 Task: Add Sprouts Laundry Stain Remover to the cart.
Action: Mouse moved to (839, 314)
Screenshot: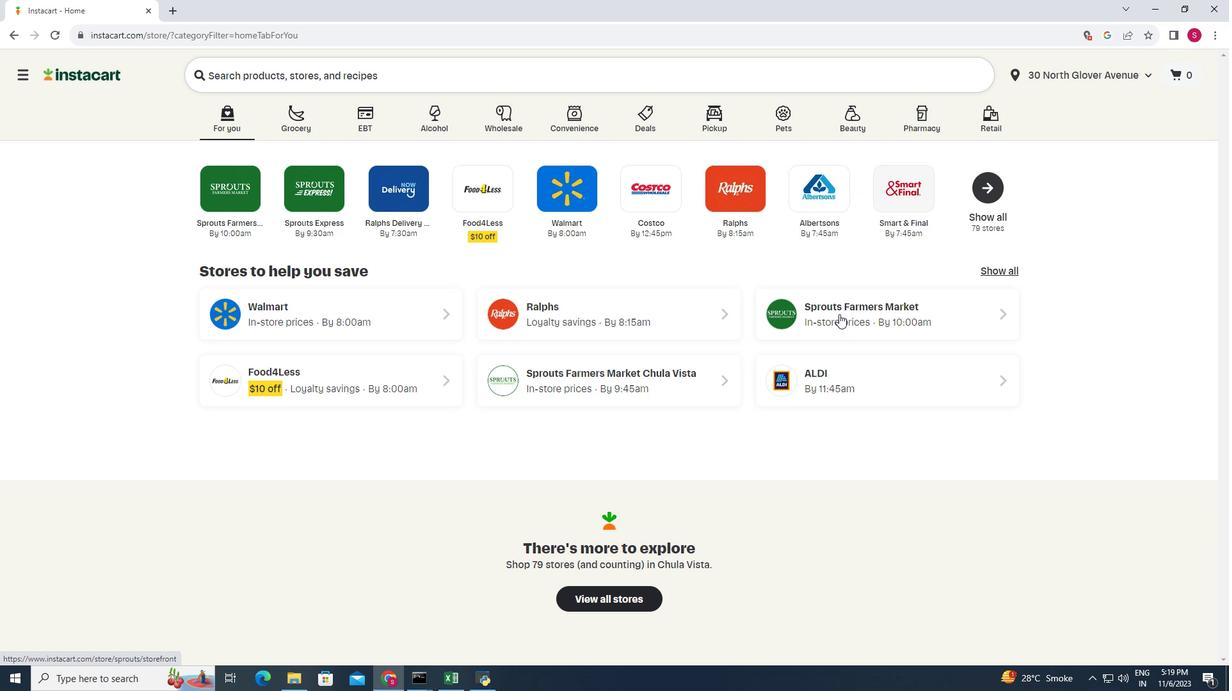 
Action: Mouse pressed left at (839, 314)
Screenshot: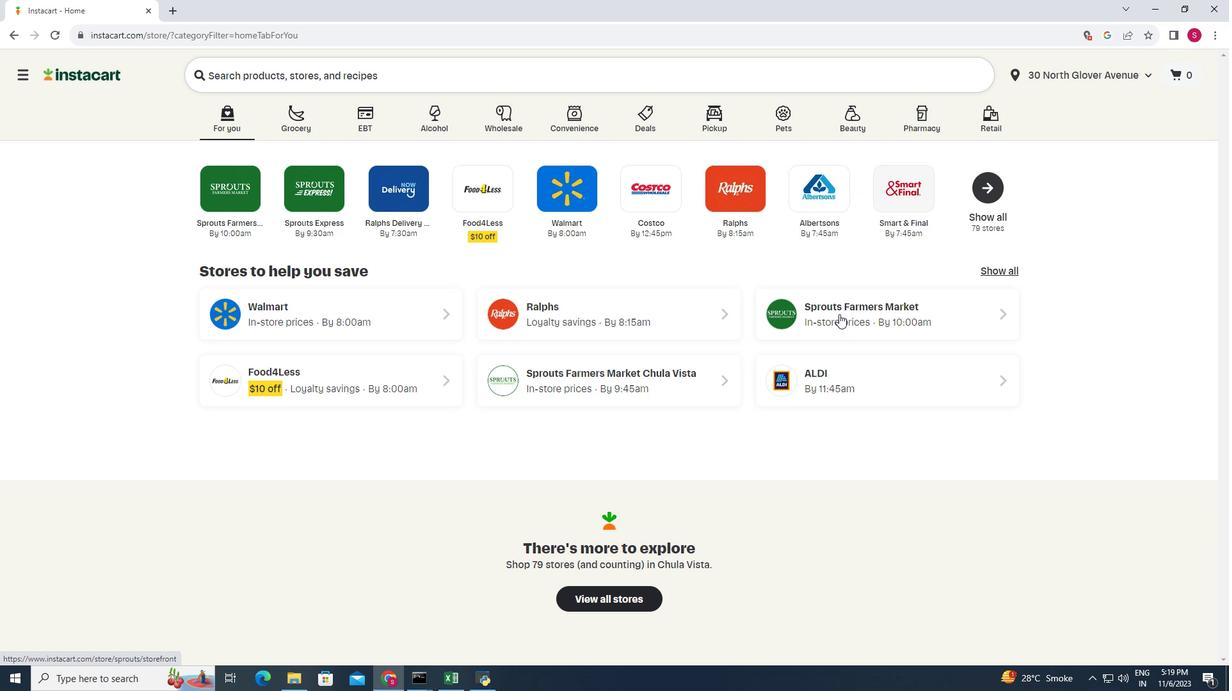 
Action: Mouse moved to (105, 457)
Screenshot: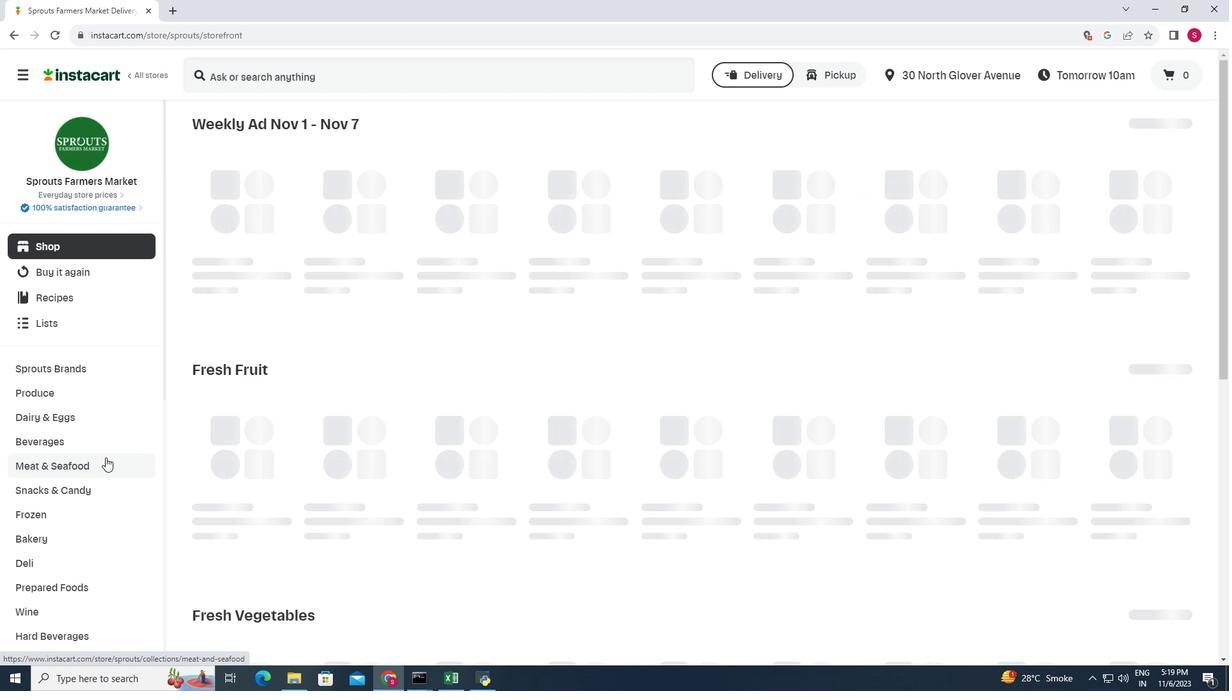 
Action: Mouse scrolled (105, 457) with delta (0, 0)
Screenshot: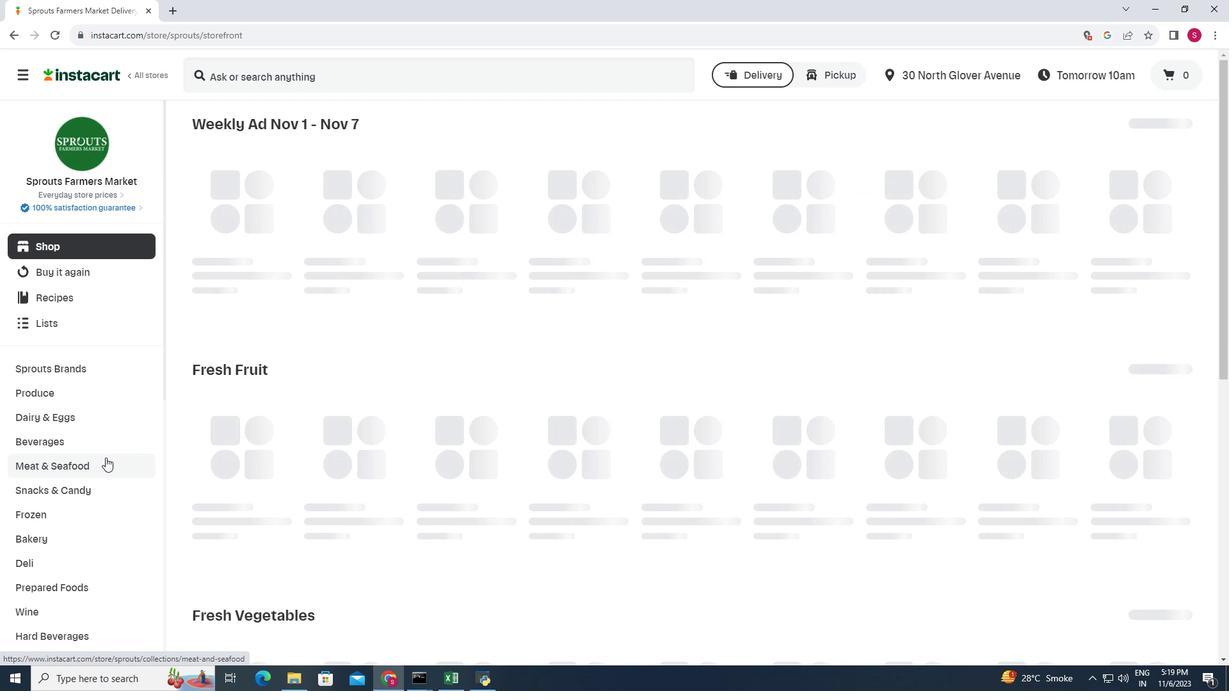 
Action: Mouse moved to (105, 459)
Screenshot: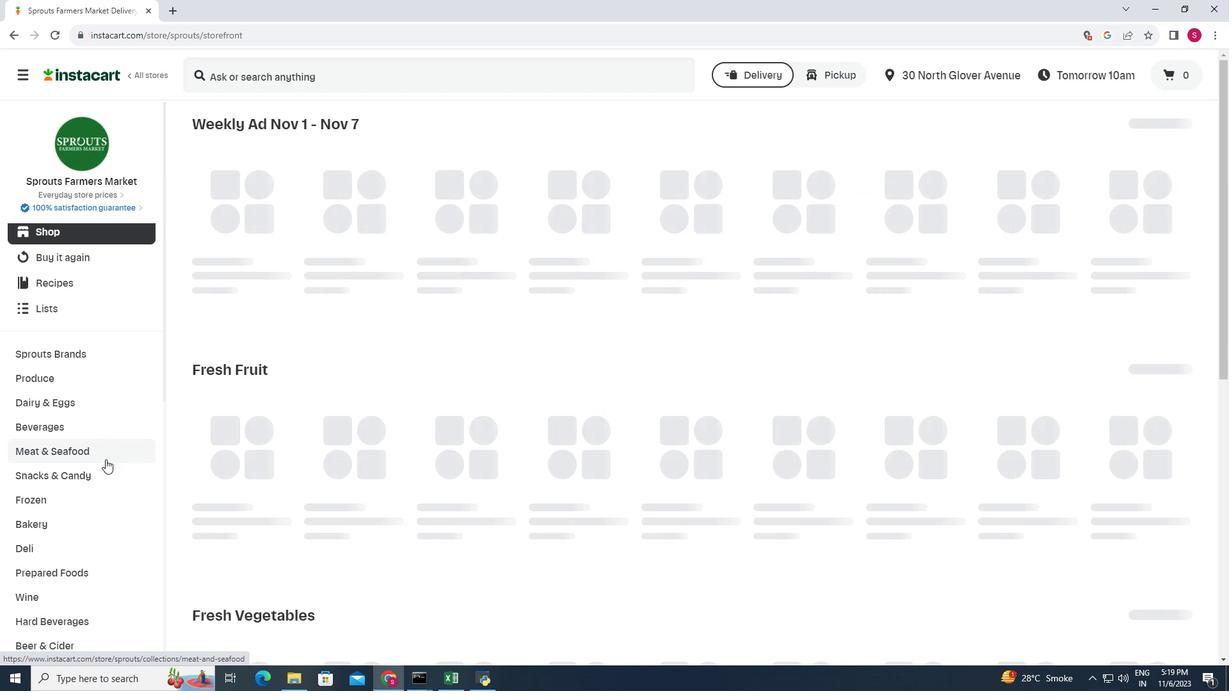 
Action: Mouse scrolled (105, 459) with delta (0, 0)
Screenshot: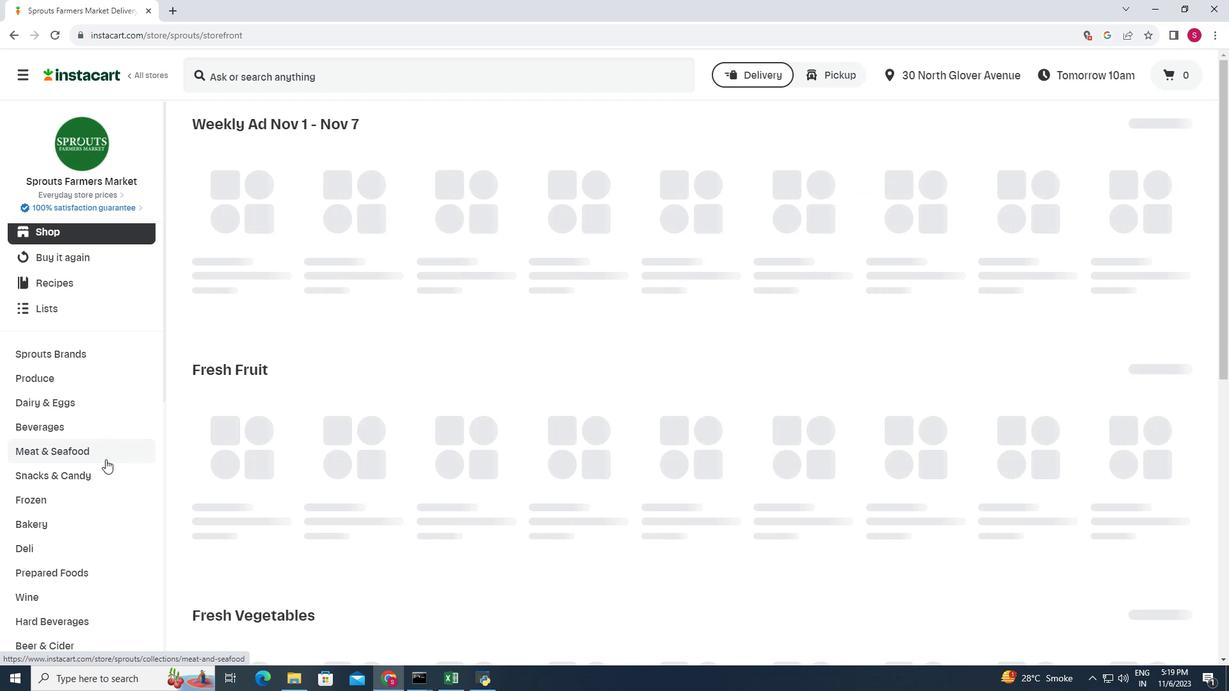 
Action: Mouse moved to (105, 460)
Screenshot: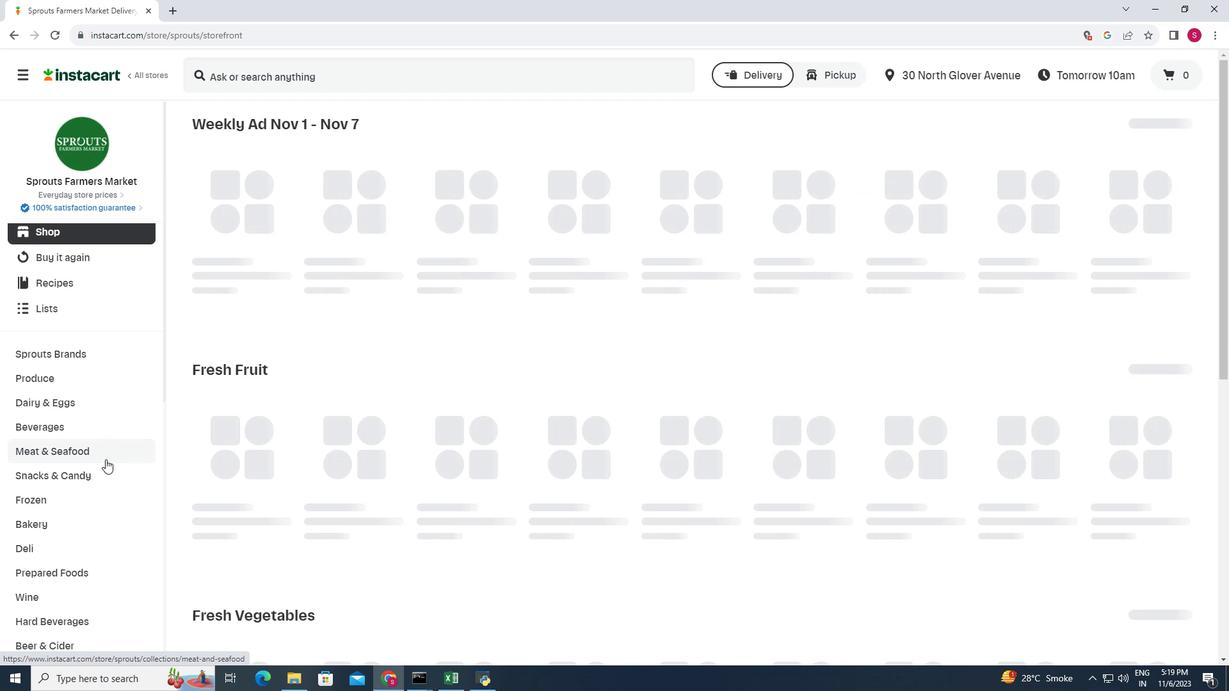 
Action: Mouse scrolled (105, 459) with delta (0, 0)
Screenshot: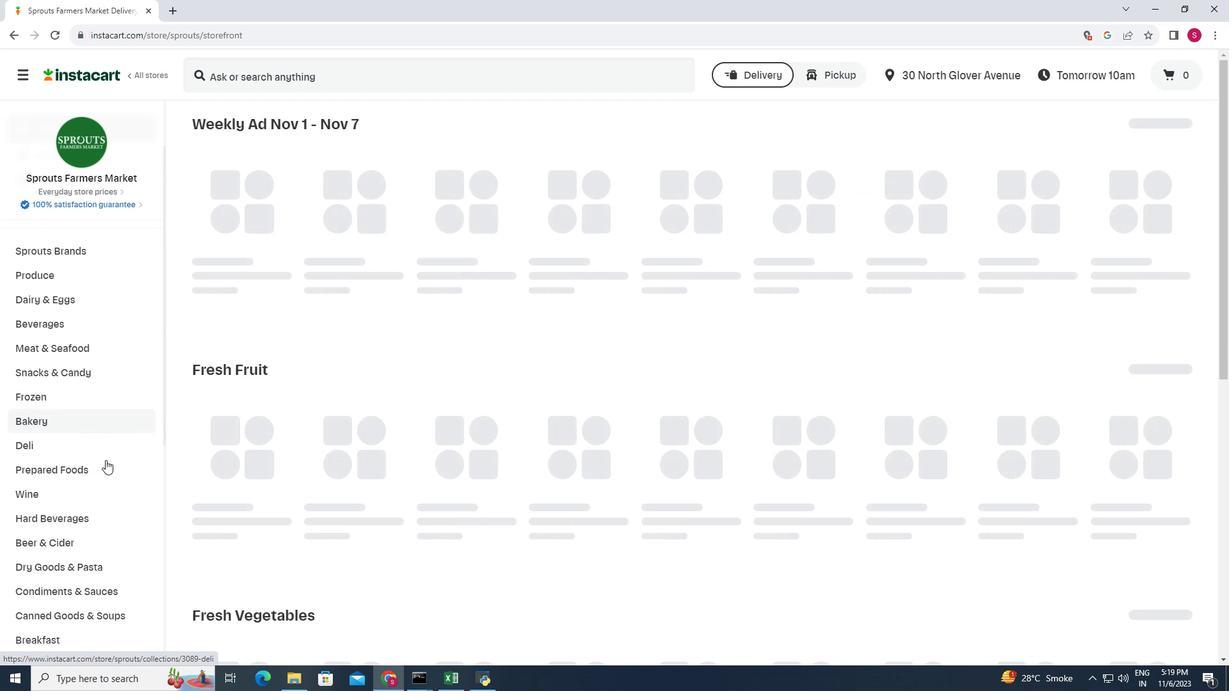 
Action: Mouse moved to (97, 524)
Screenshot: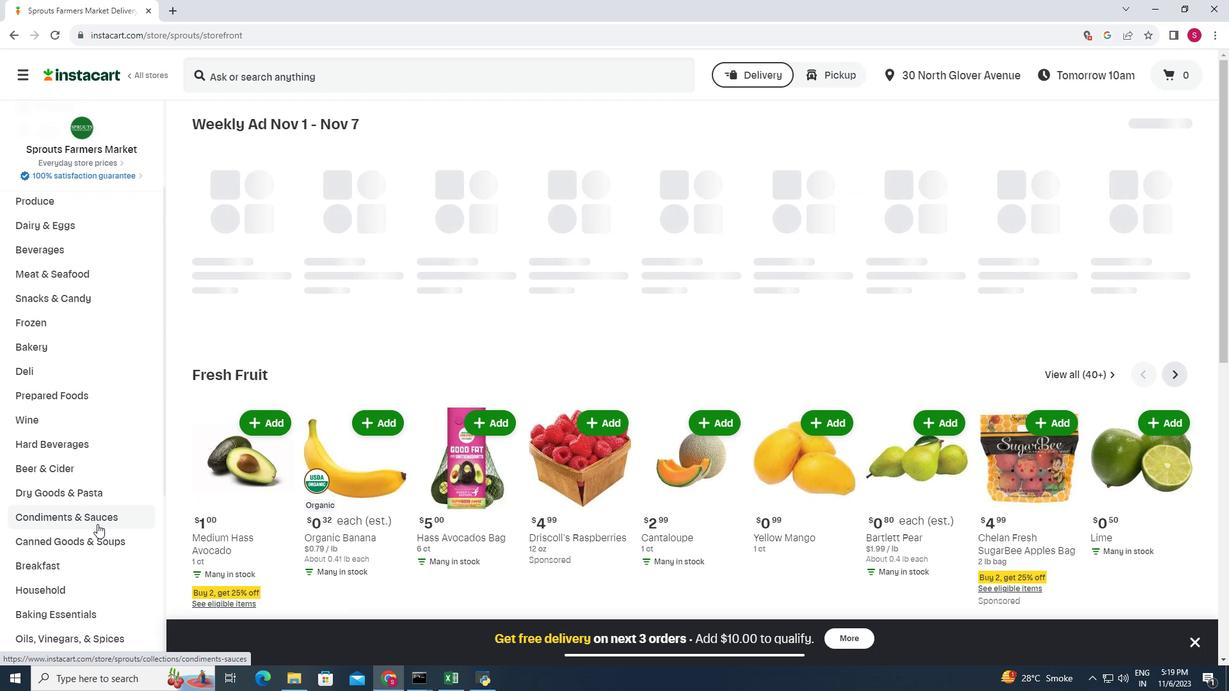 
Action: Mouse scrolled (97, 523) with delta (0, 0)
Screenshot: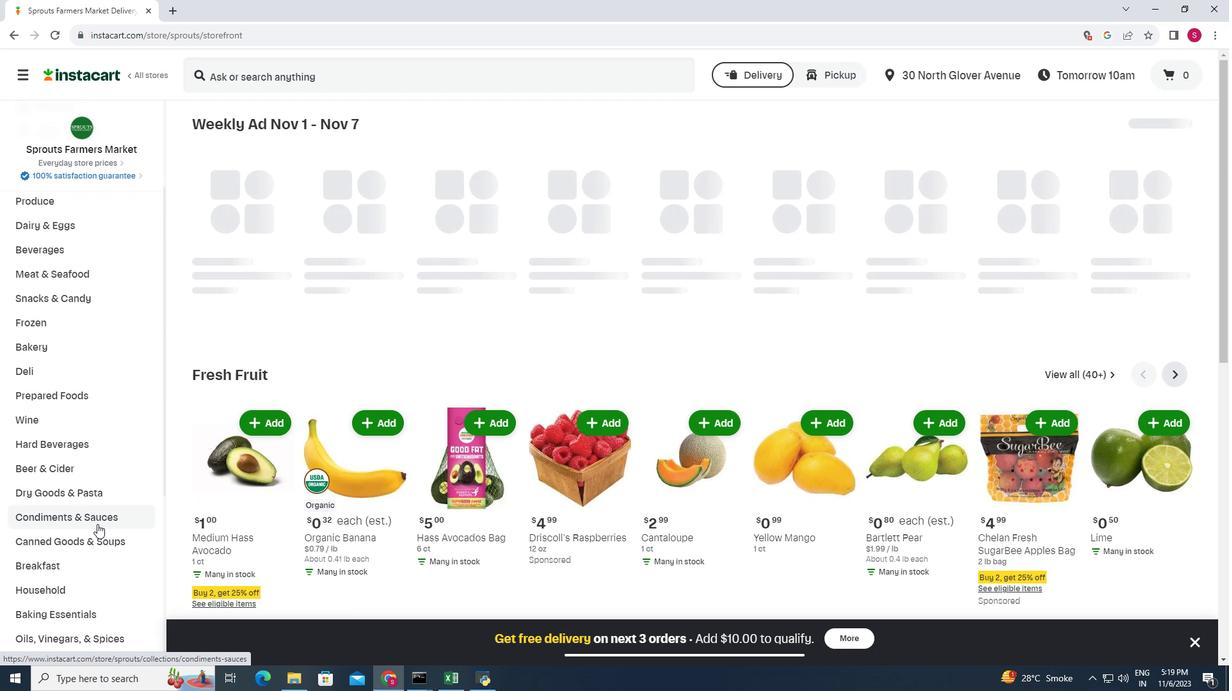 
Action: Mouse moved to (92, 522)
Screenshot: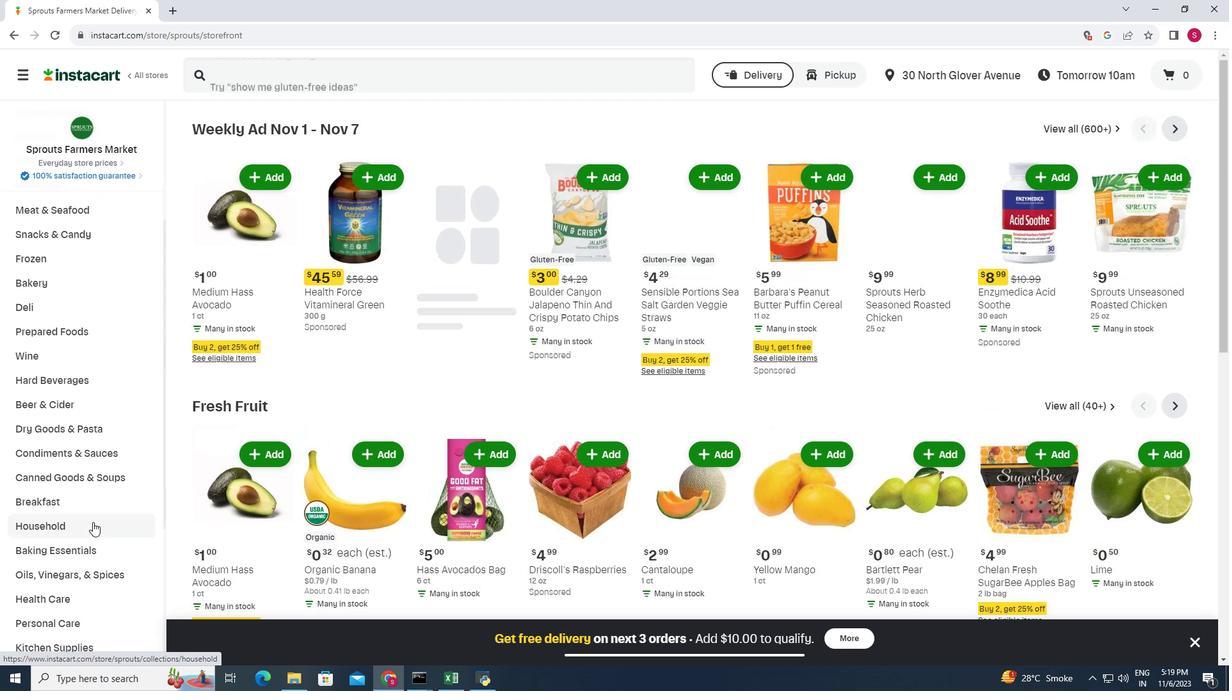 
Action: Mouse pressed left at (92, 522)
Screenshot: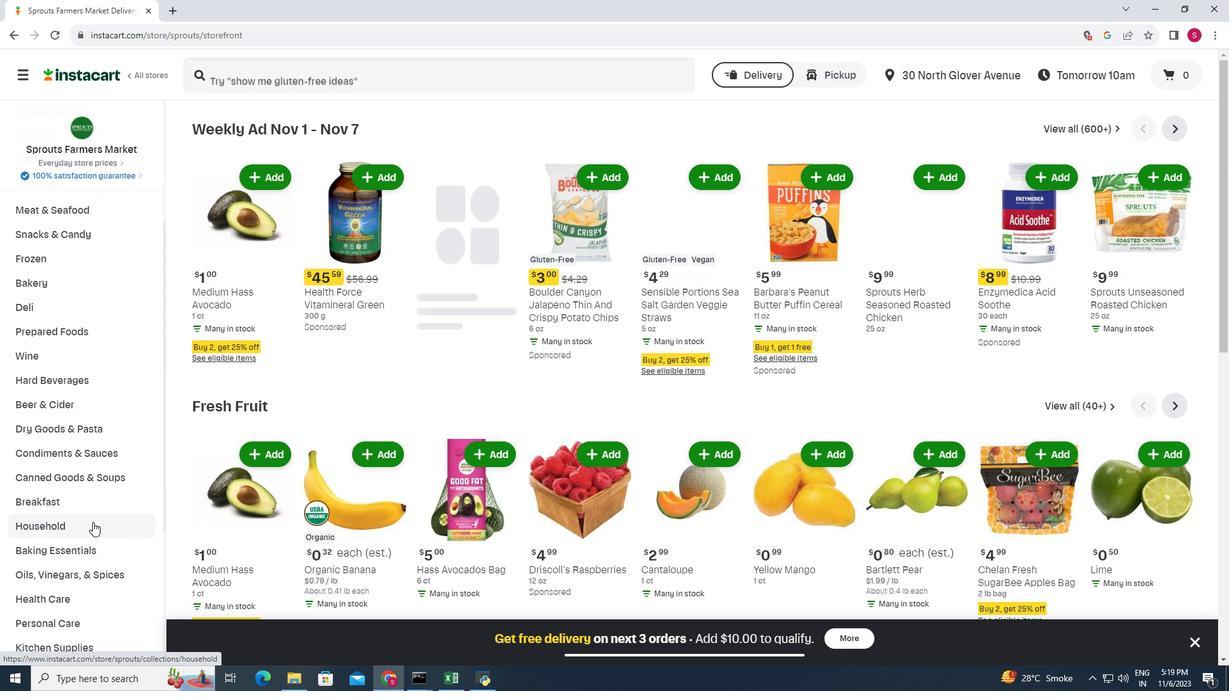 
Action: Mouse moved to (493, 162)
Screenshot: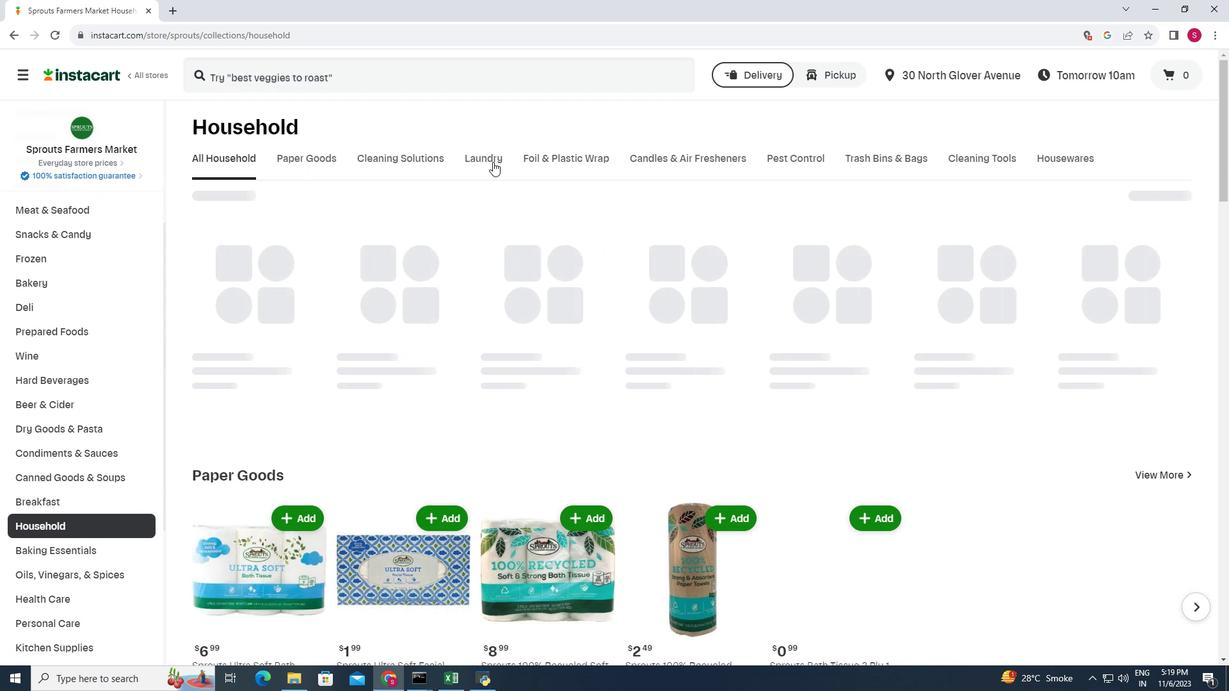 
Action: Mouse pressed left at (493, 162)
Screenshot: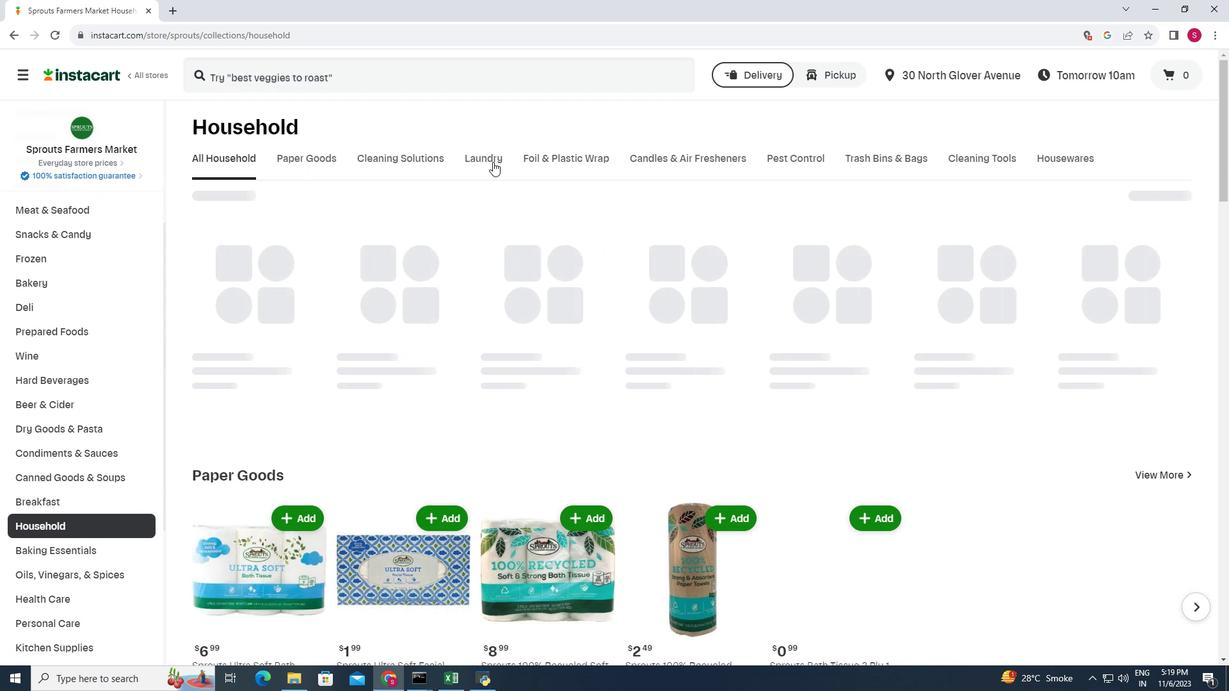 
Action: Mouse moved to (395, 254)
Screenshot: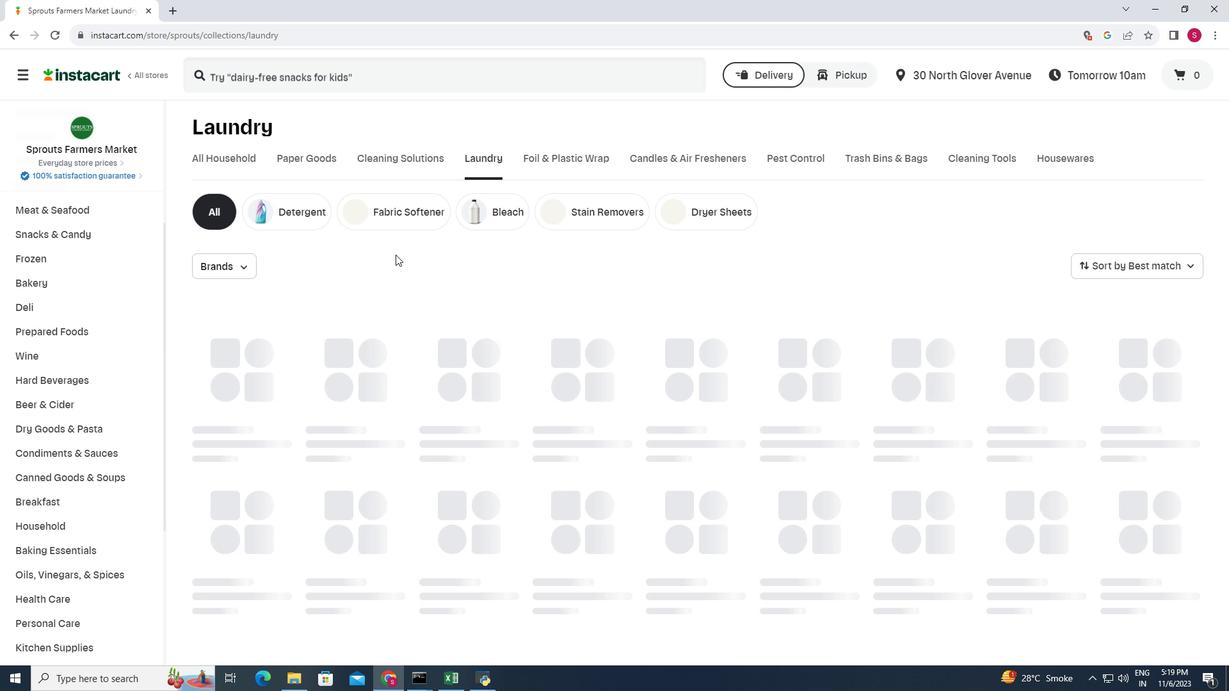 
Action: Mouse scrolled (395, 254) with delta (0, 0)
Screenshot: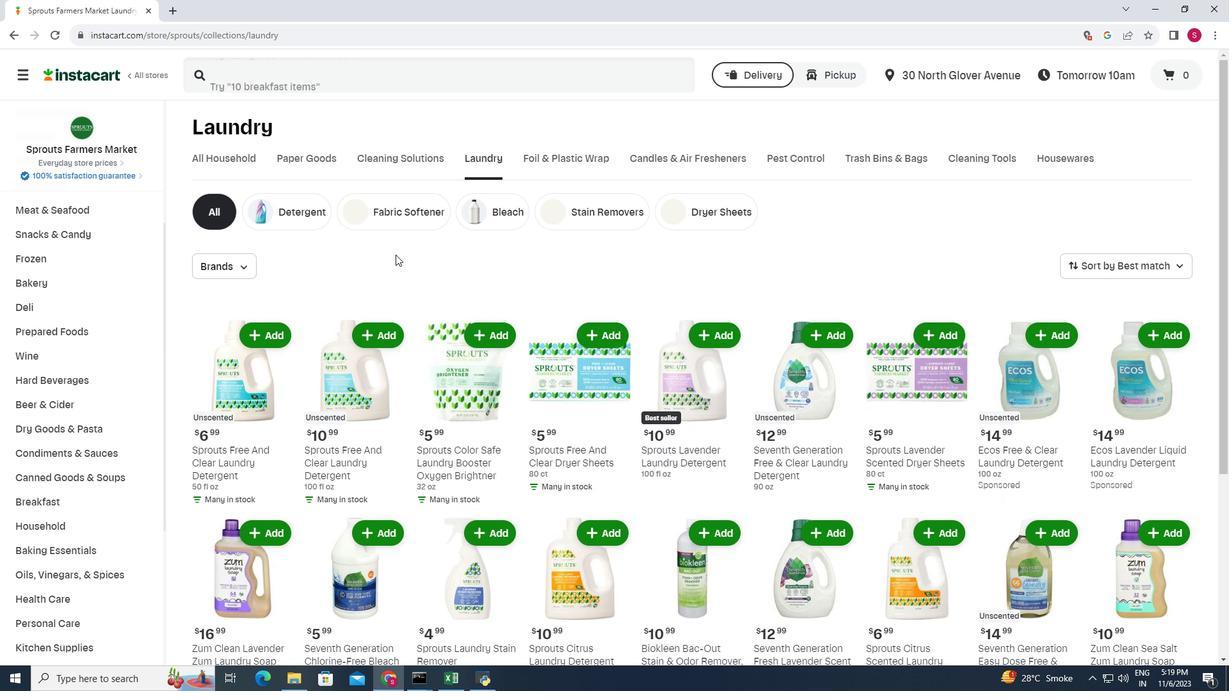 
Action: Mouse moved to (515, 252)
Screenshot: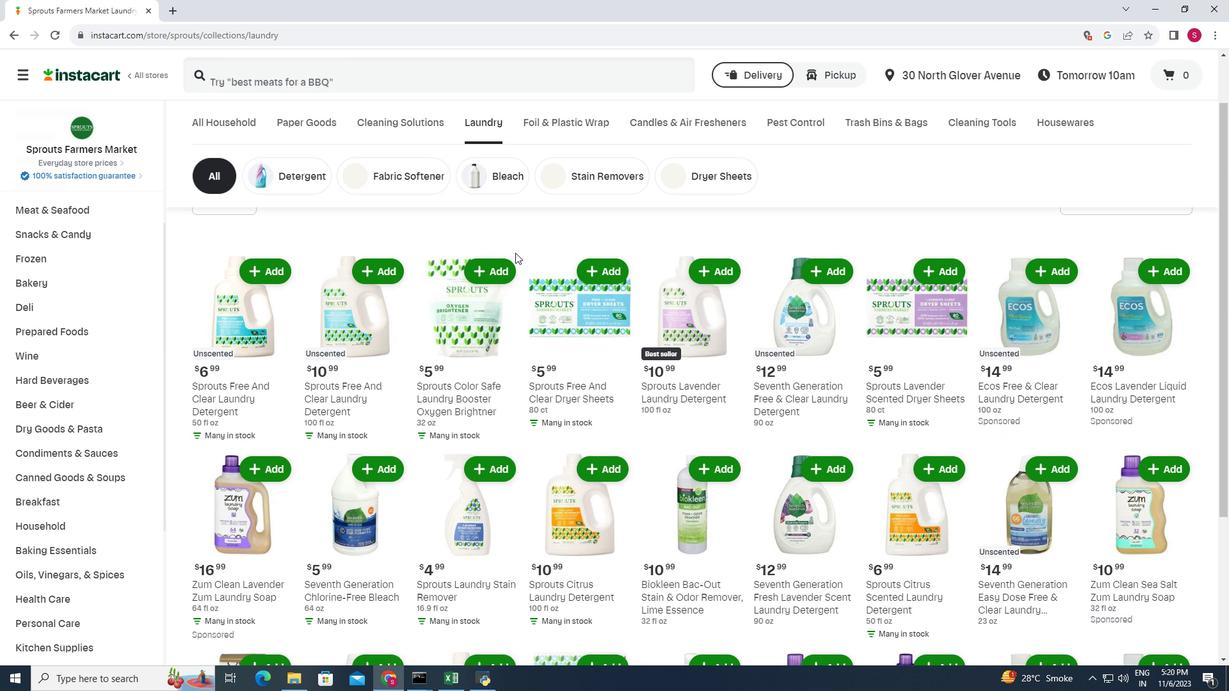 
Action: Mouse scrolled (515, 252) with delta (0, 0)
Screenshot: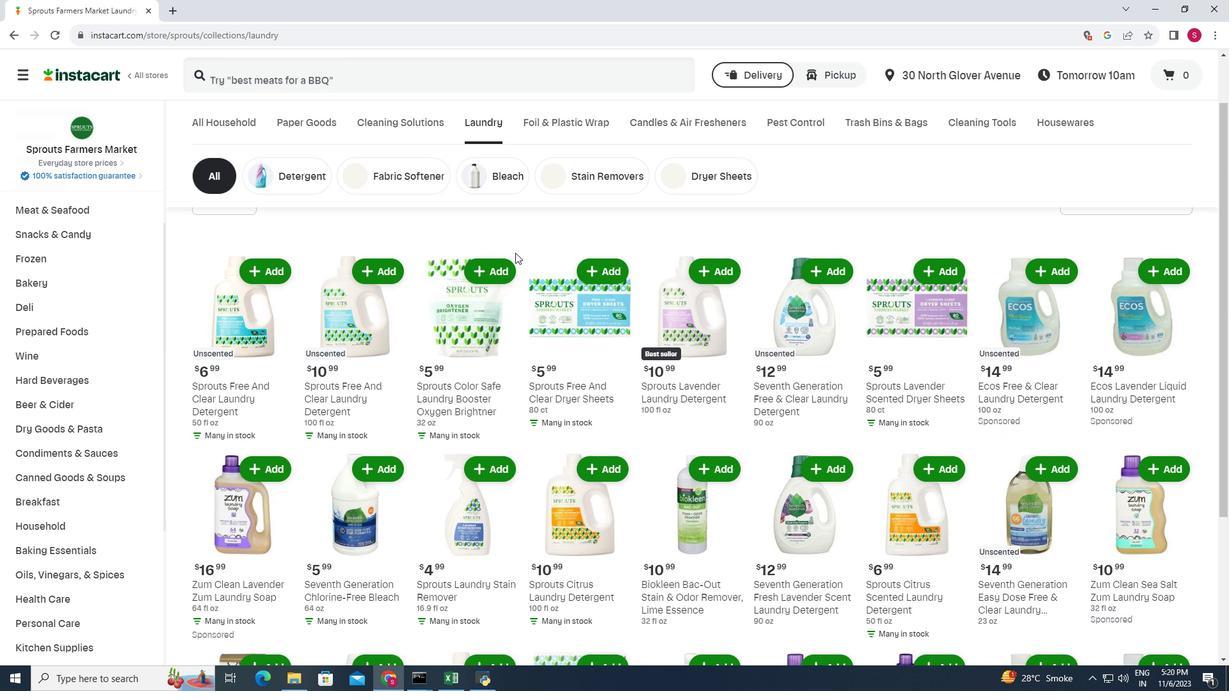 
Action: Mouse moved to (515, 256)
Screenshot: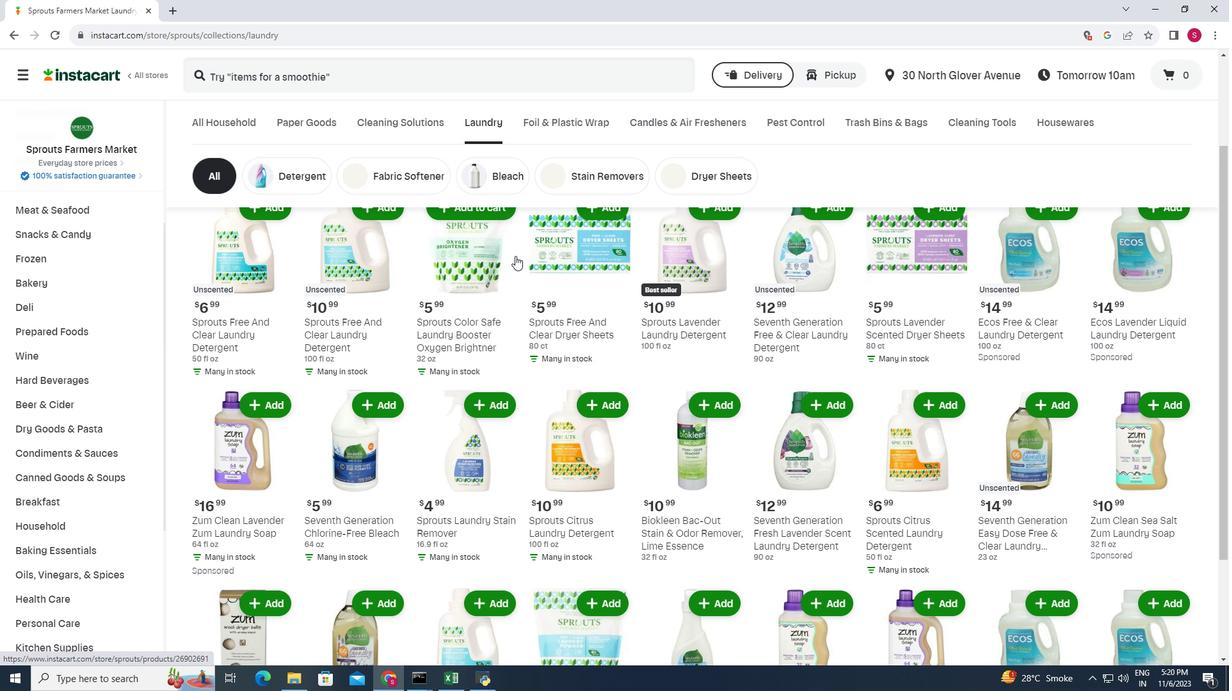 
Action: Mouse scrolled (515, 255) with delta (0, 0)
Screenshot: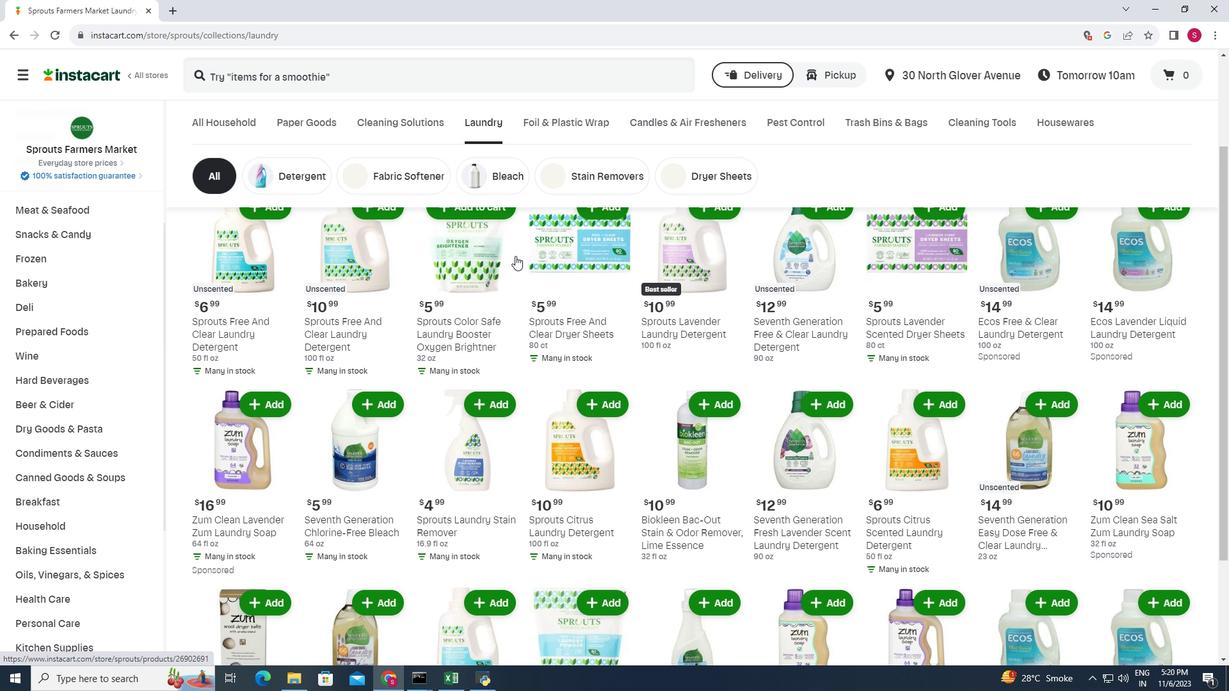 
Action: Mouse moved to (516, 258)
Screenshot: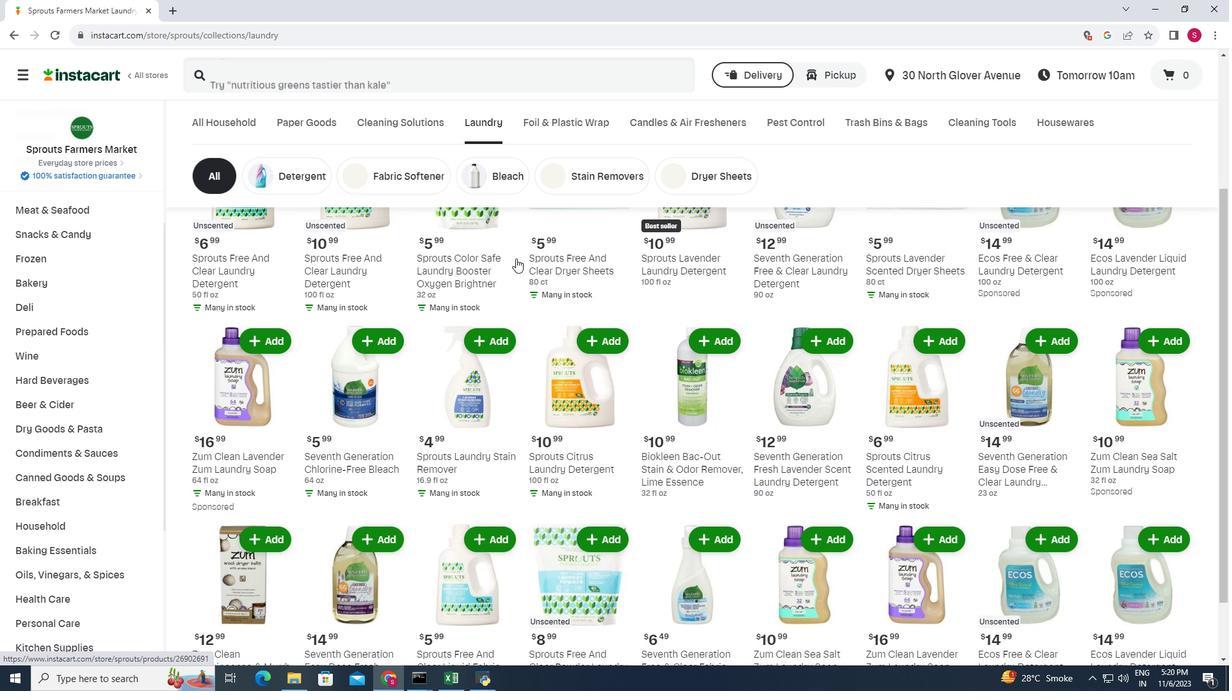 
Action: Mouse scrolled (516, 258) with delta (0, 0)
Screenshot: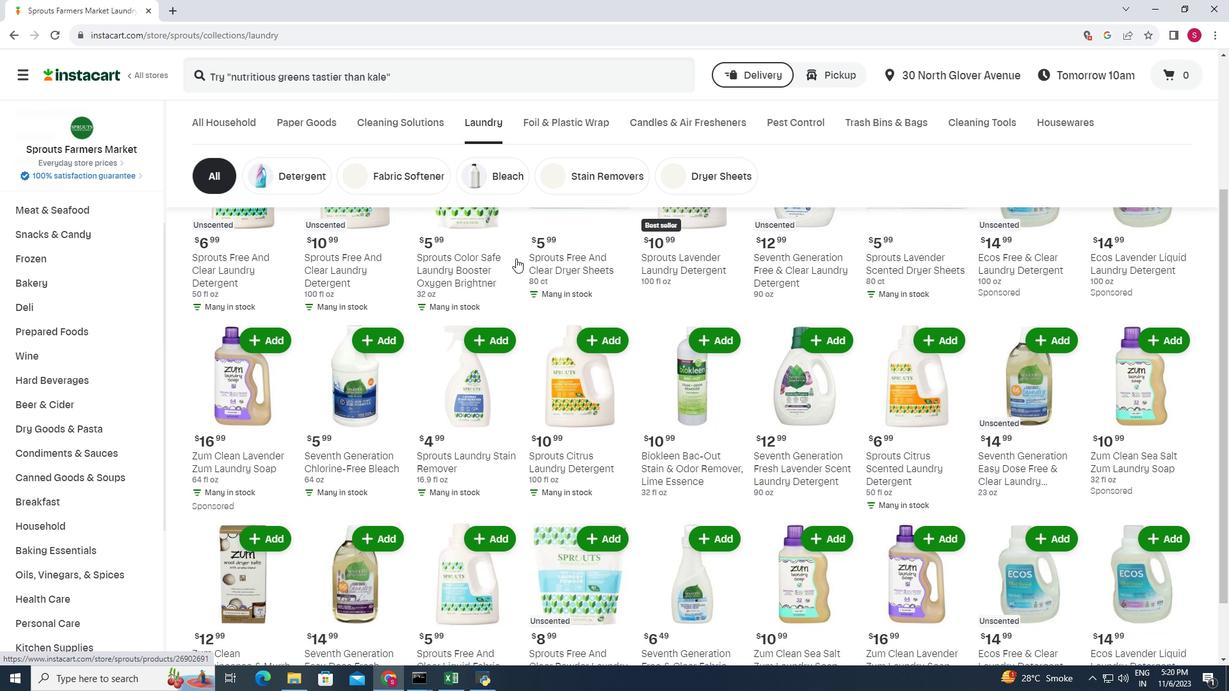 
Action: Mouse moved to (500, 272)
Screenshot: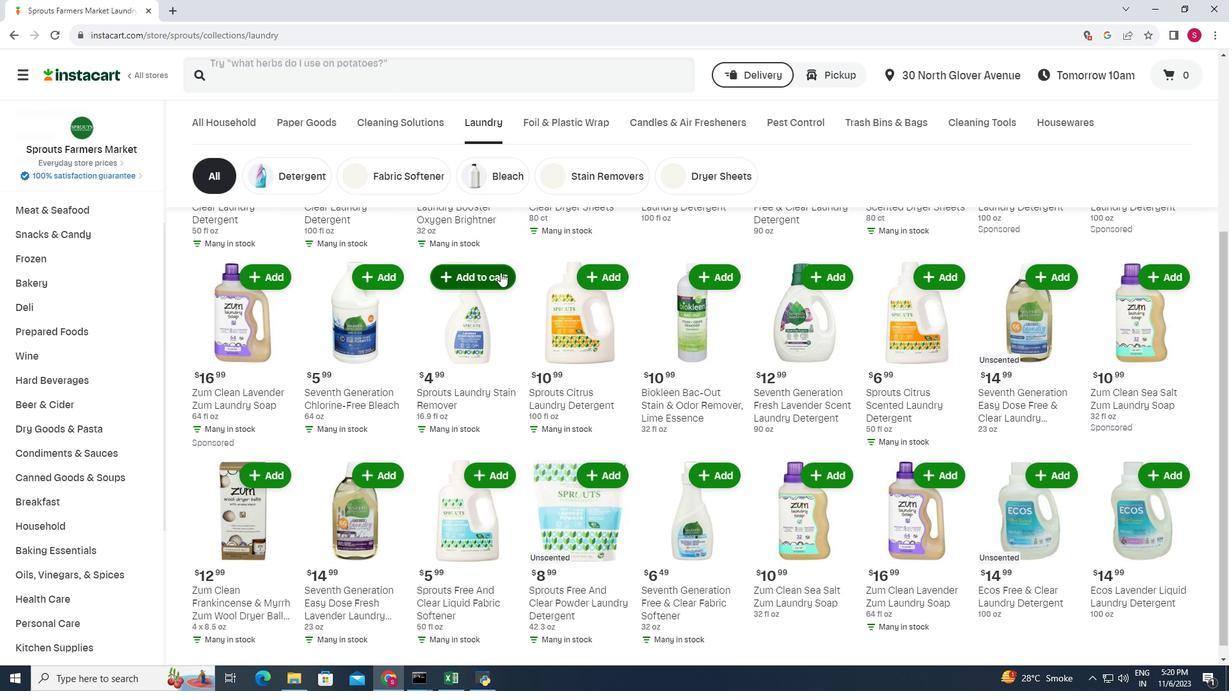 
Action: Mouse pressed left at (500, 272)
Screenshot: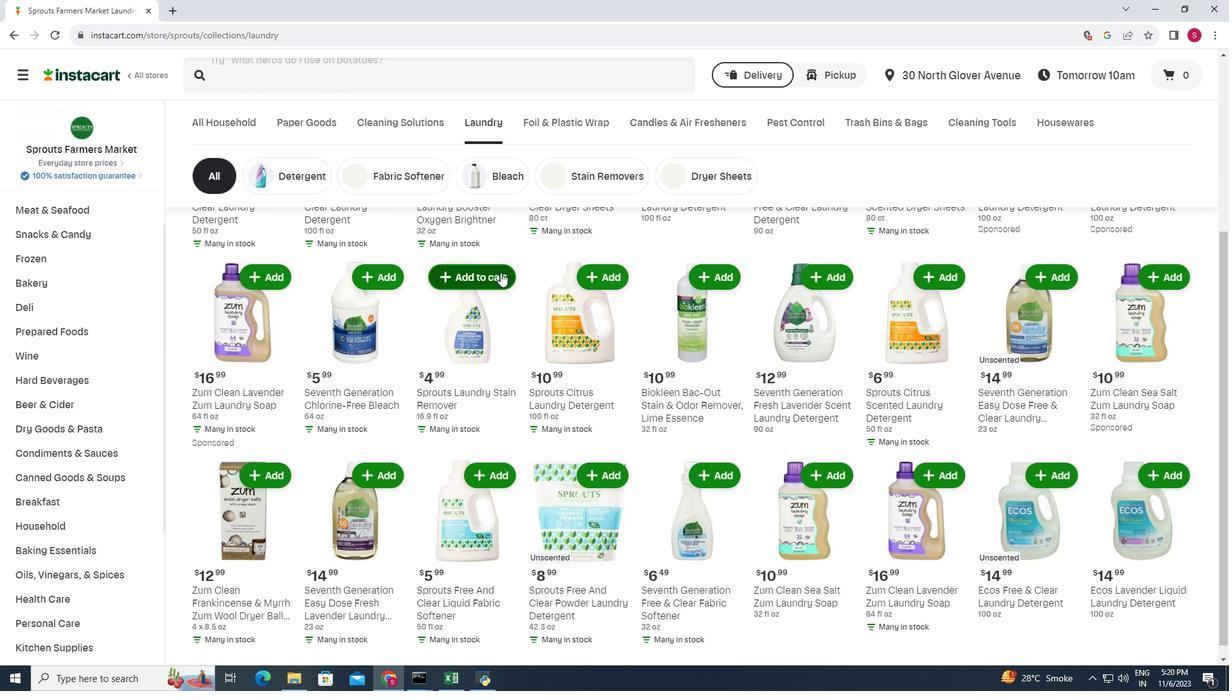 
Action: Mouse moved to (515, 256)
Screenshot: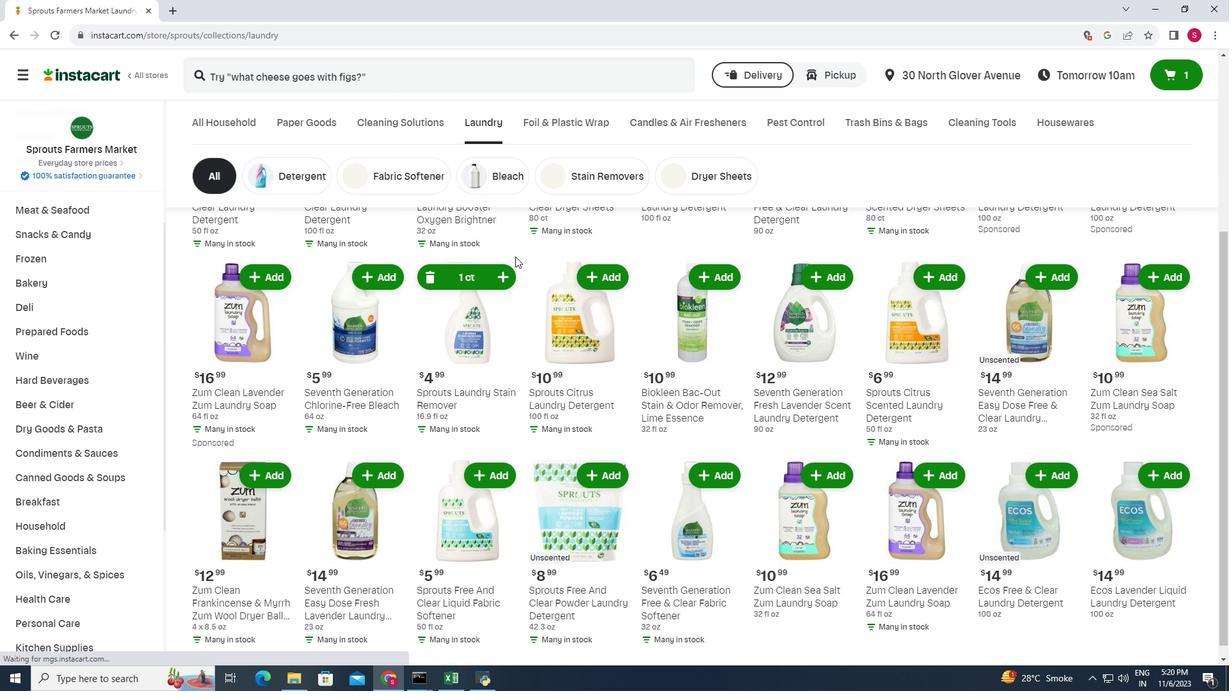 
